 Task: Change the "phosphor old field dimmer strength" to "Medium".
Action: Mouse moved to (95, 13)
Screenshot: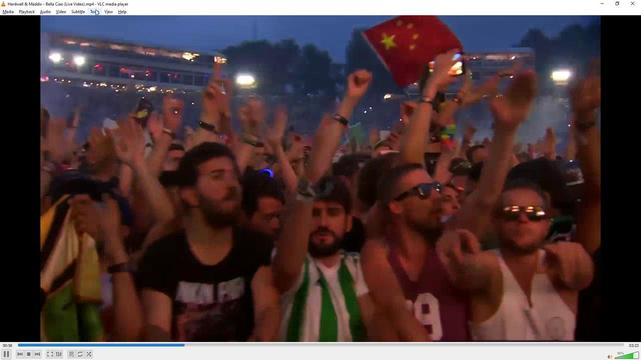 
Action: Mouse pressed left at (95, 13)
Screenshot: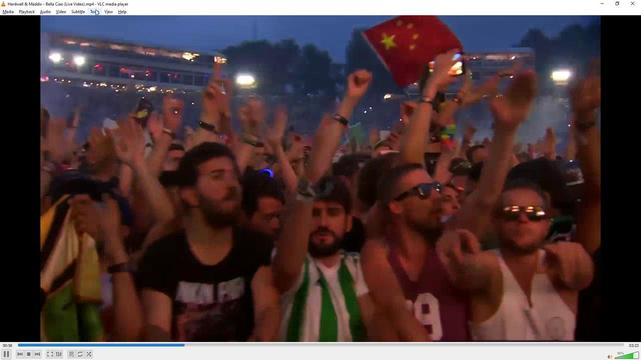 
Action: Mouse moved to (105, 92)
Screenshot: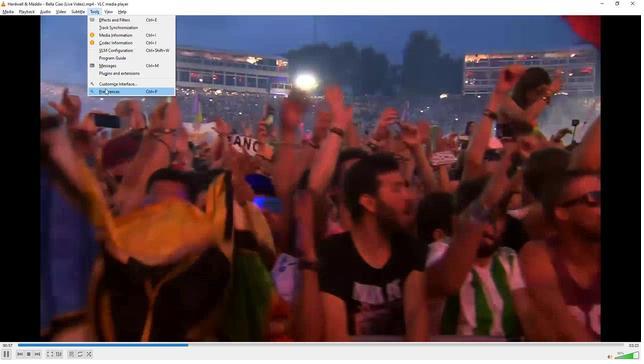 
Action: Mouse pressed left at (105, 92)
Screenshot: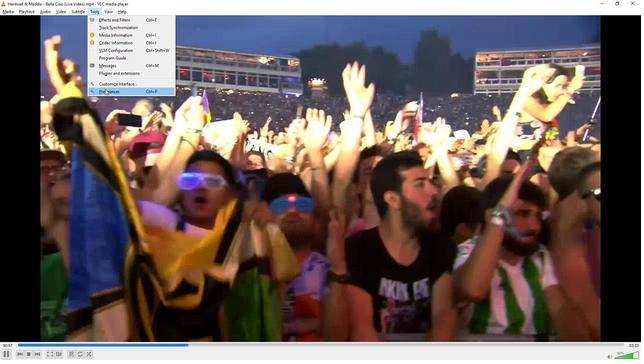 
Action: Mouse moved to (144, 286)
Screenshot: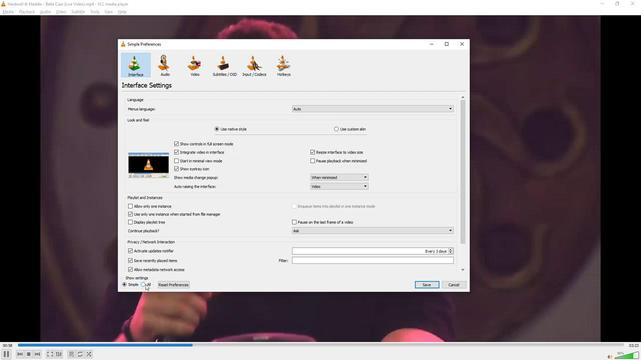 
Action: Mouse pressed left at (144, 286)
Screenshot: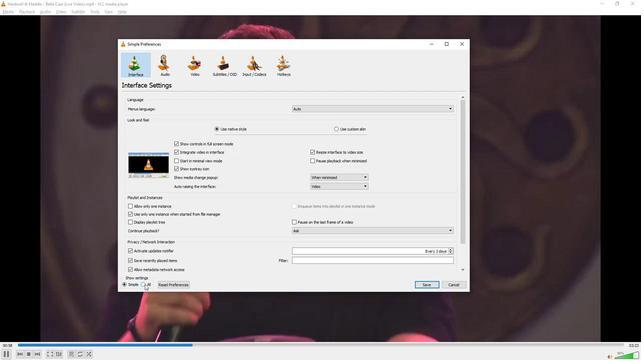 
Action: Mouse moved to (143, 271)
Screenshot: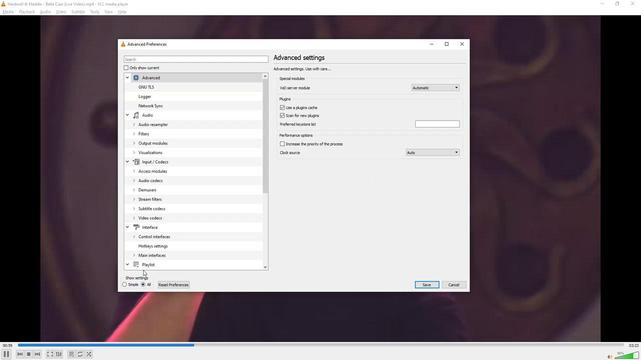 
Action: Mouse scrolled (143, 271) with delta (0, 0)
Screenshot: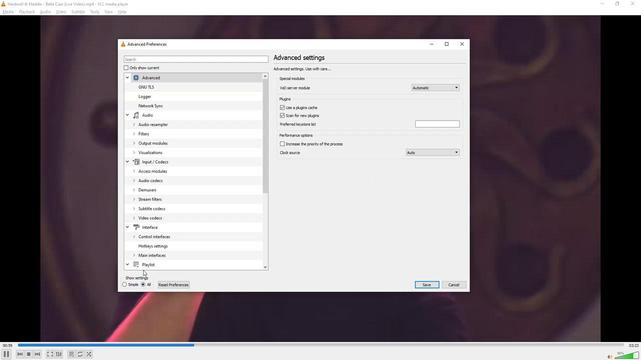 
Action: Mouse moved to (143, 271)
Screenshot: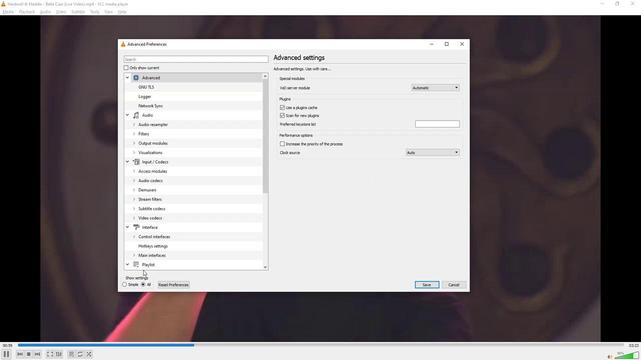 
Action: Mouse scrolled (143, 271) with delta (0, 0)
Screenshot: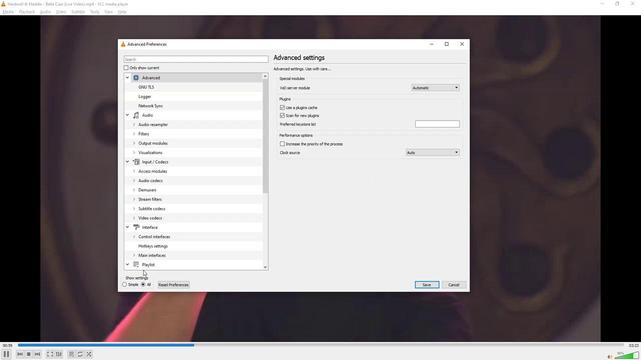 
Action: Mouse moved to (142, 271)
Screenshot: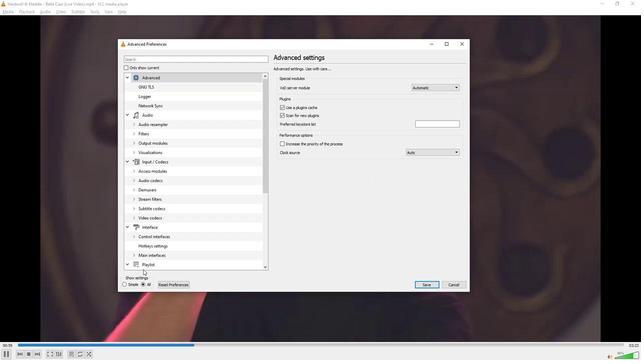 
Action: Mouse scrolled (142, 270) with delta (0, 0)
Screenshot: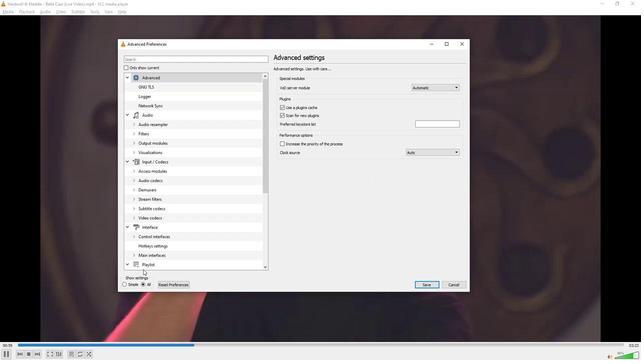 
Action: Mouse moved to (142, 270)
Screenshot: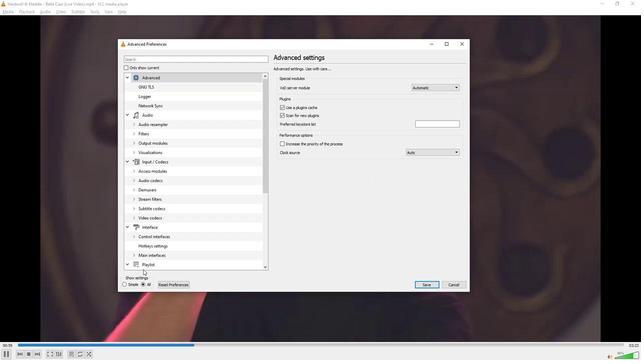 
Action: Mouse scrolled (142, 269) with delta (0, 0)
Screenshot: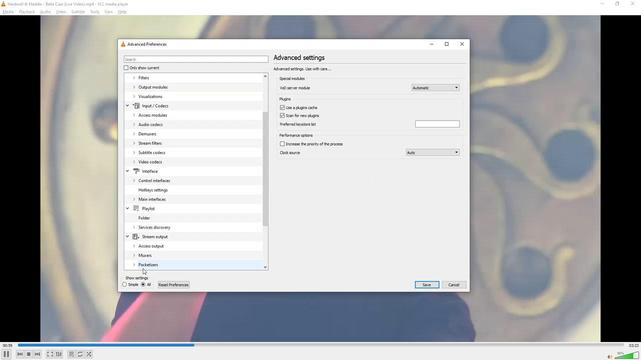 
Action: Mouse moved to (142, 270)
Screenshot: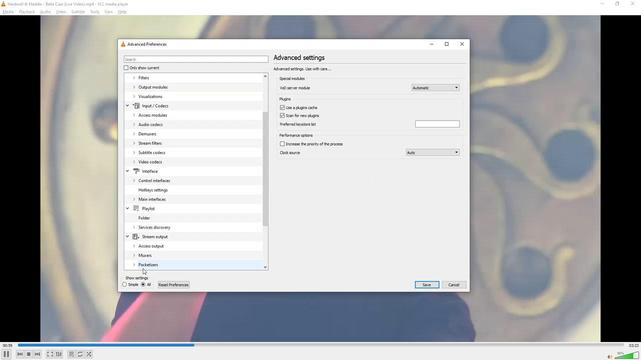 
Action: Mouse scrolled (142, 269) with delta (0, 0)
Screenshot: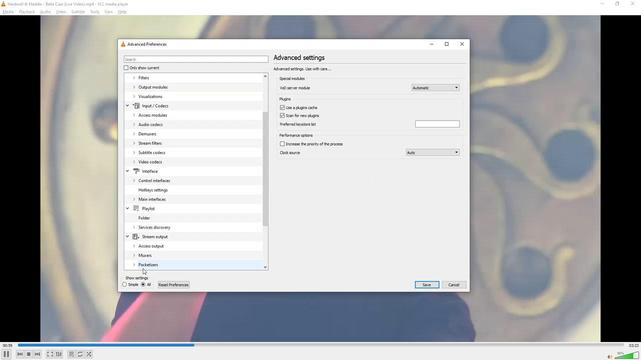
Action: Mouse moved to (142, 268)
Screenshot: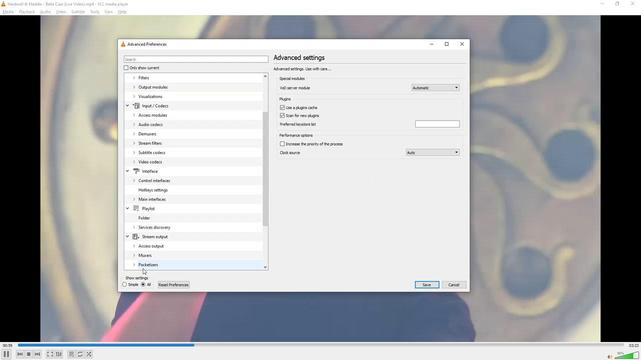 
Action: Mouse scrolled (142, 268) with delta (0, 0)
Screenshot: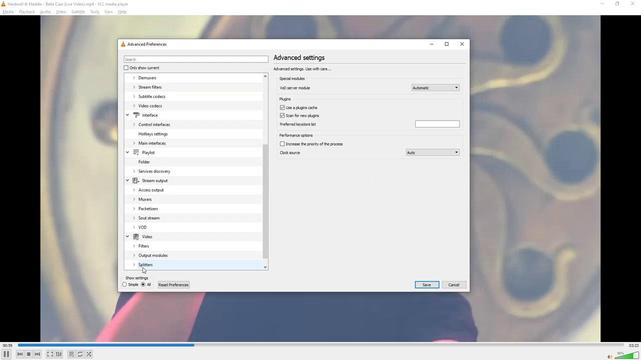 
Action: Mouse moved to (141, 268)
Screenshot: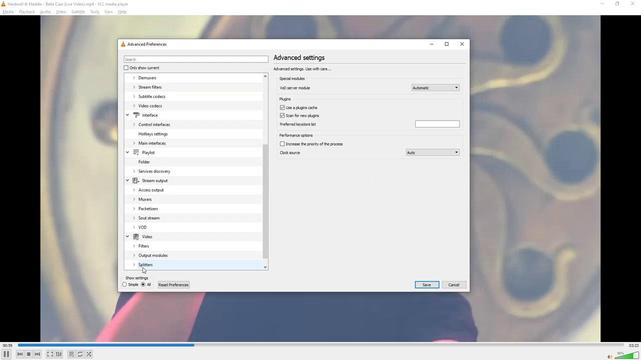 
Action: Mouse scrolled (141, 267) with delta (0, 0)
Screenshot: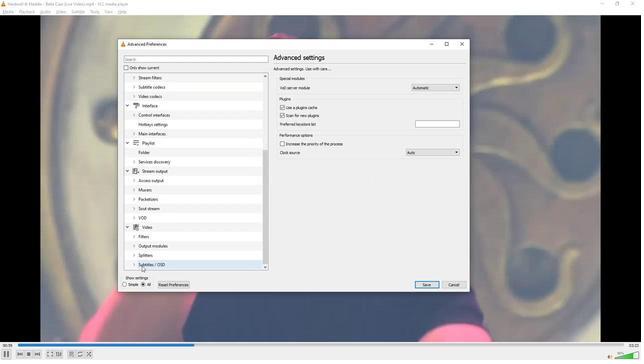 
Action: Mouse moved to (132, 241)
Screenshot: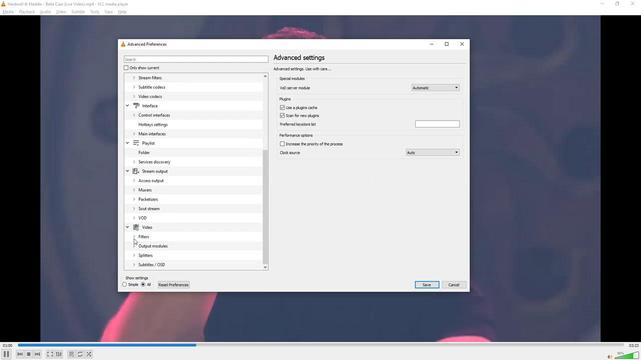 
Action: Mouse pressed left at (132, 241)
Screenshot: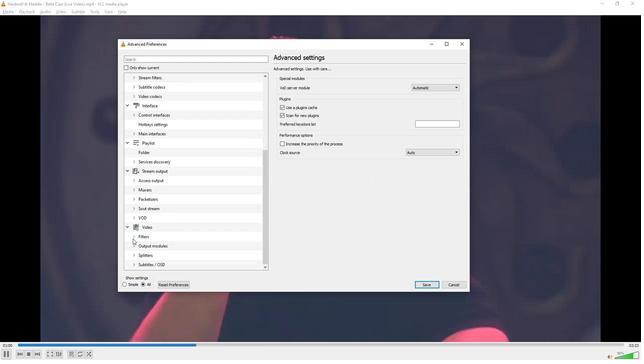 
Action: Mouse scrolled (132, 240) with delta (0, 0)
Screenshot: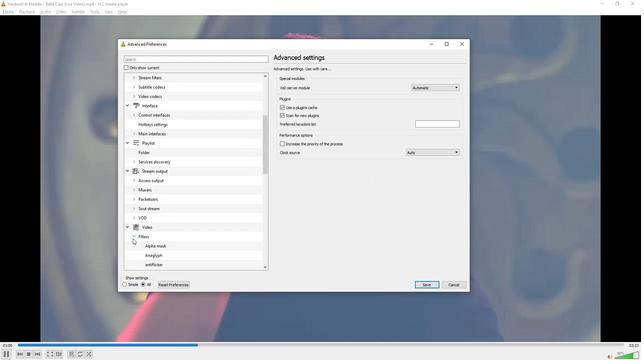 
Action: Mouse scrolled (132, 240) with delta (0, 0)
Screenshot: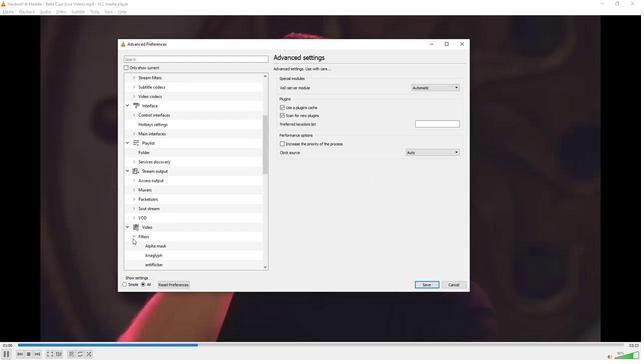 
Action: Mouse scrolled (132, 240) with delta (0, 0)
Screenshot: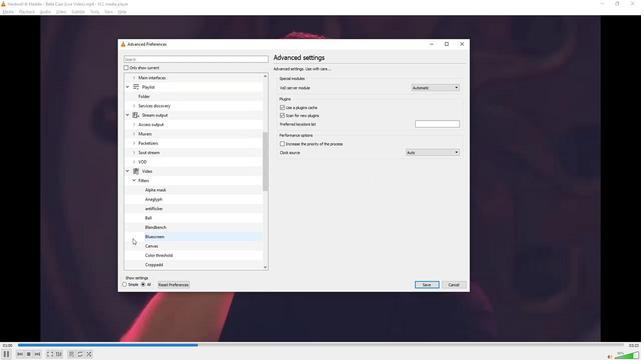 
Action: Mouse moved to (147, 266)
Screenshot: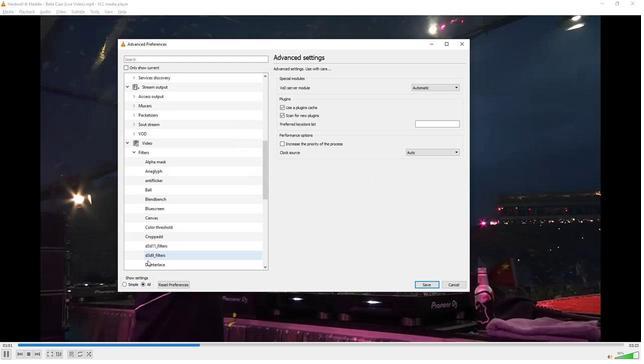 
Action: Mouse pressed left at (147, 266)
Screenshot: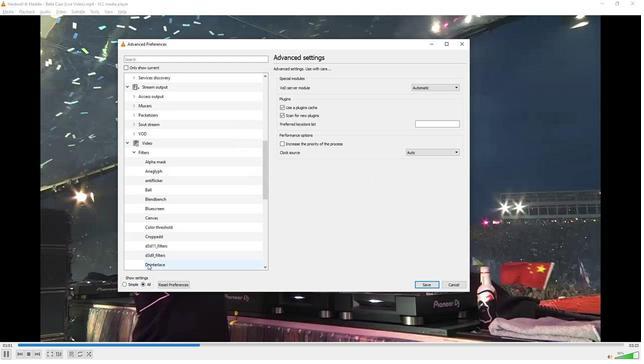 
Action: Mouse moved to (451, 99)
Screenshot: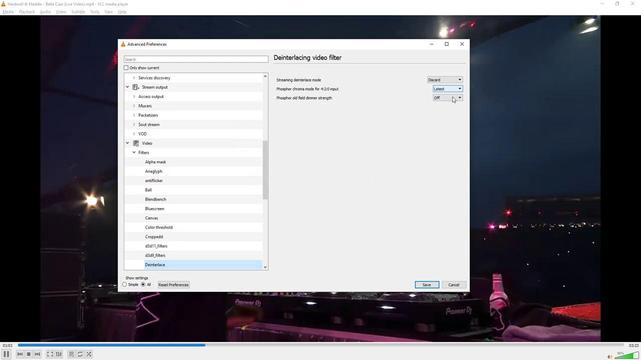 
Action: Mouse pressed left at (451, 99)
Screenshot: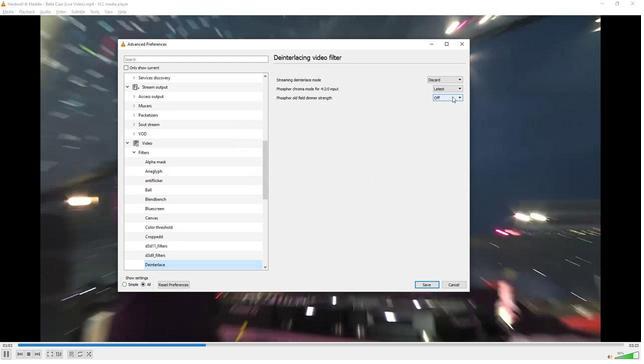 
Action: Mouse moved to (442, 114)
Screenshot: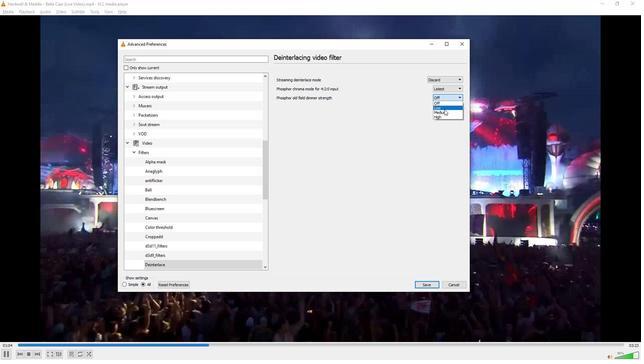 
Action: Mouse pressed left at (442, 114)
Screenshot: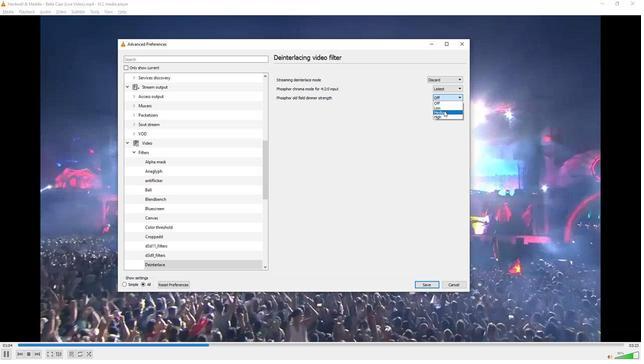 
Action: Mouse moved to (412, 142)
Screenshot: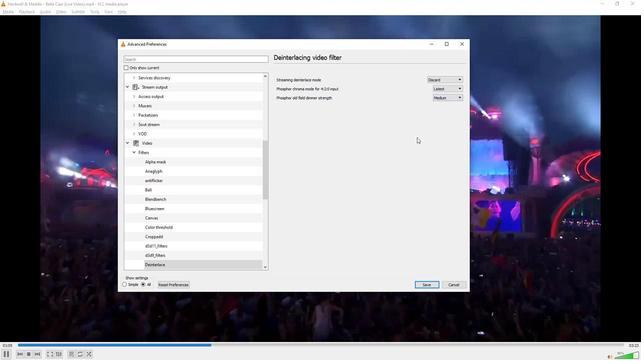 
